 Task: Edit title to manager.
Action: Mouse moved to (770, 77)
Screenshot: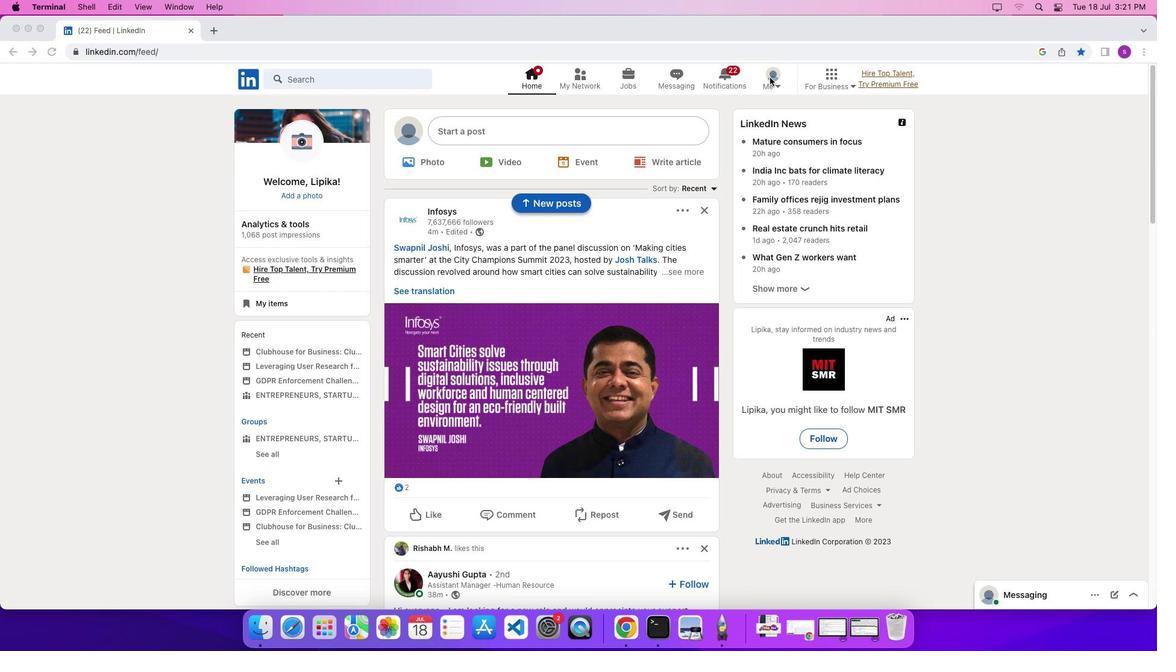 
Action: Mouse pressed left at (770, 77)
Screenshot: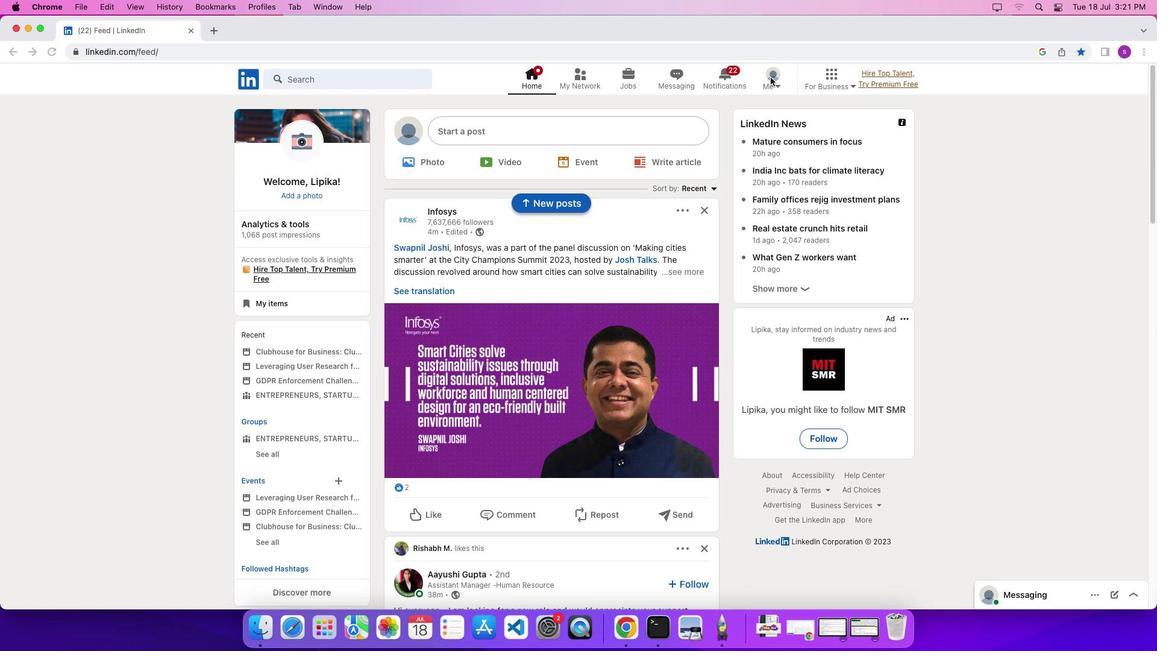 
Action: Mouse moved to (776, 82)
Screenshot: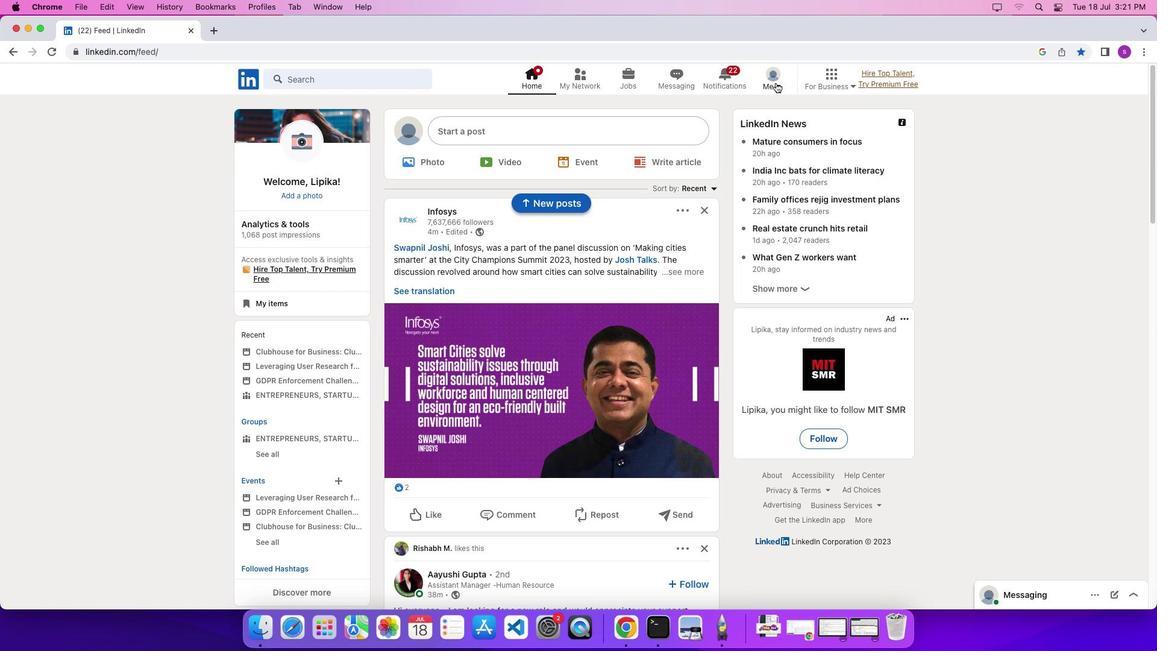 
Action: Mouse pressed left at (776, 82)
Screenshot: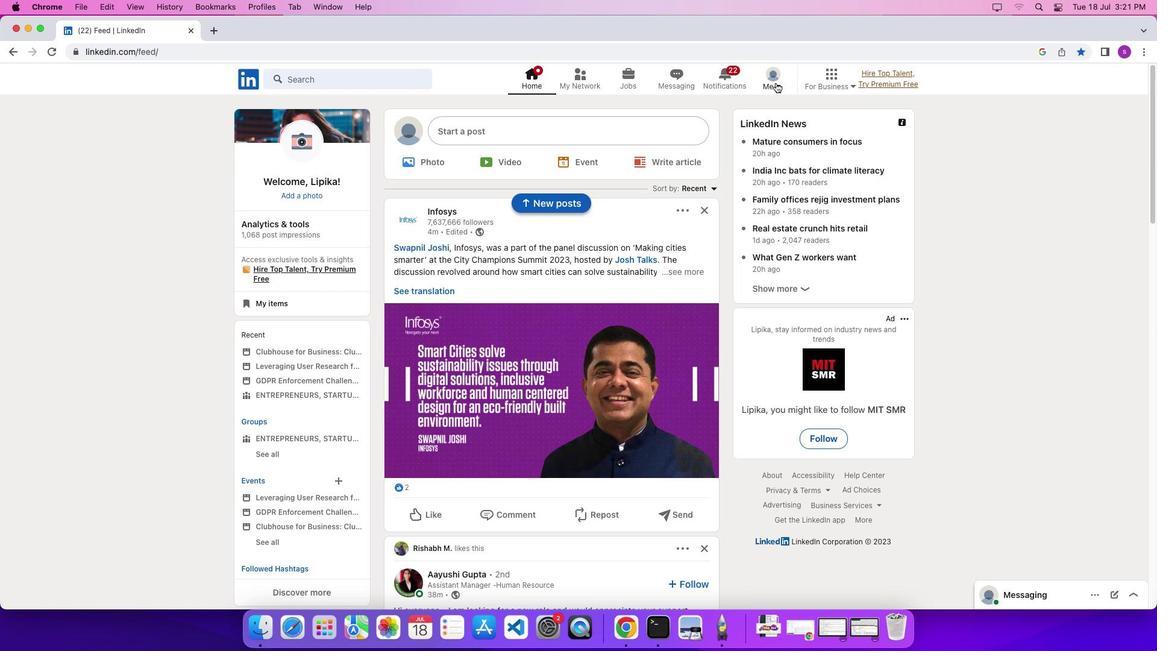 
Action: Mouse moved to (767, 146)
Screenshot: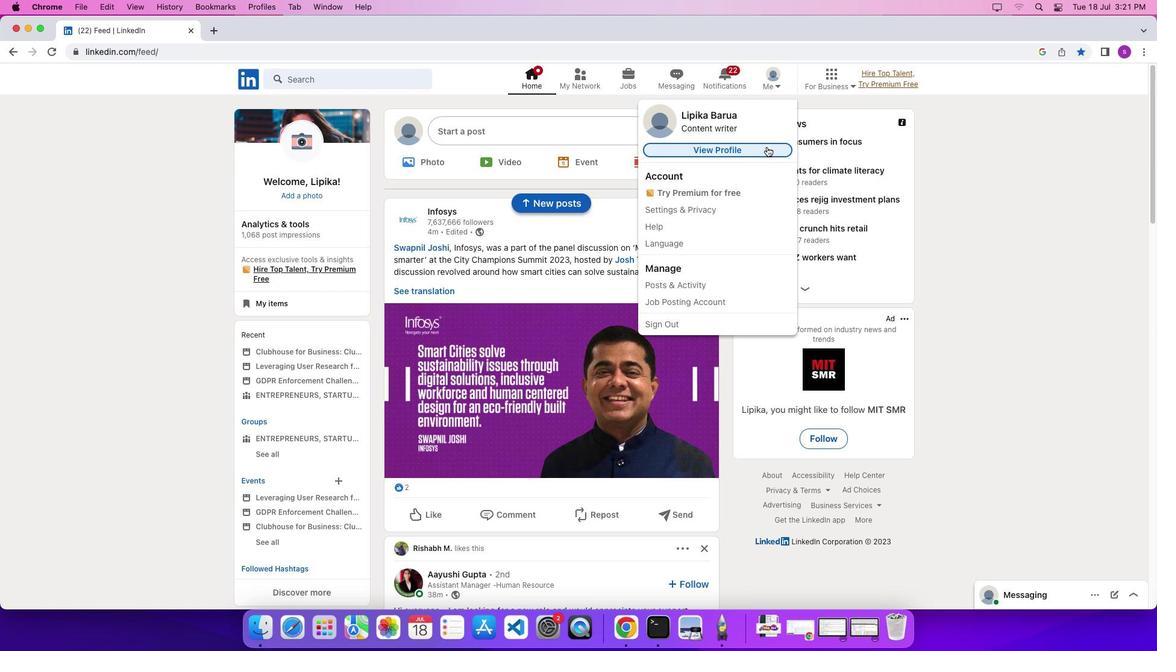 
Action: Mouse pressed left at (767, 146)
Screenshot: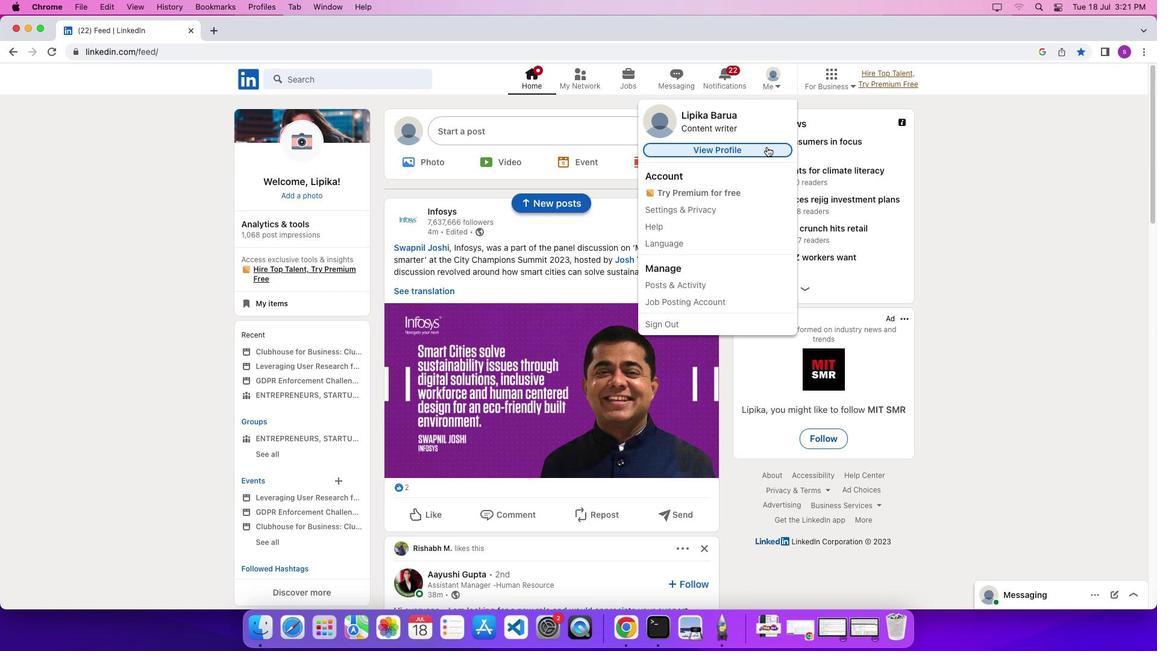 
Action: Mouse moved to (692, 338)
Screenshot: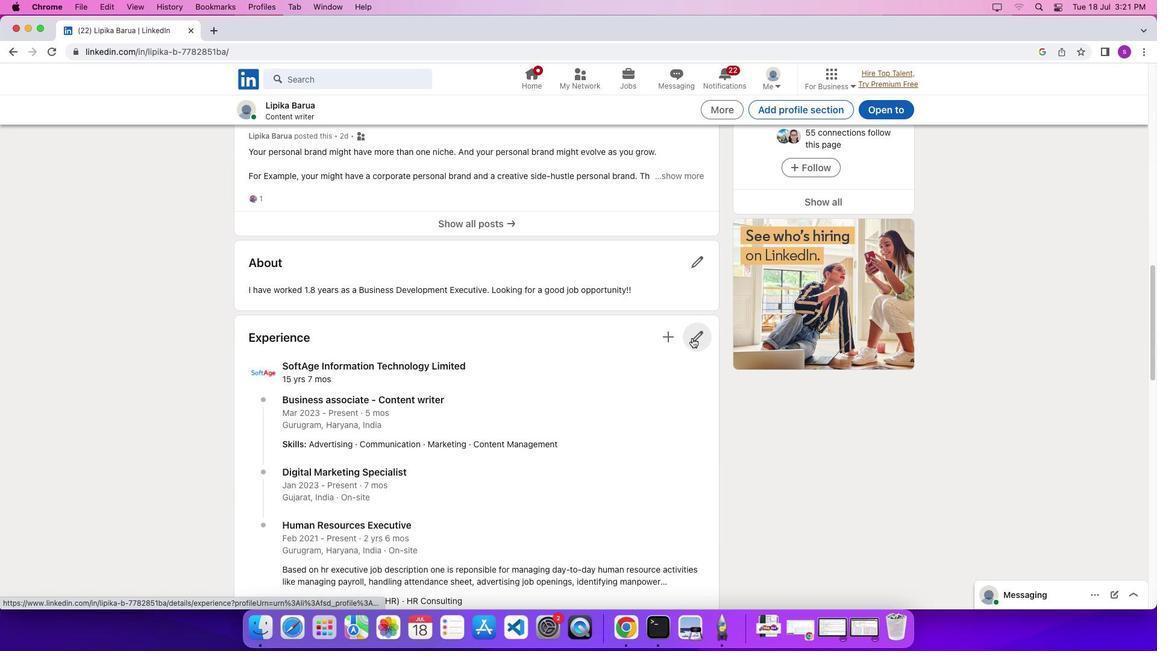 
Action: Mouse pressed left at (692, 338)
Screenshot: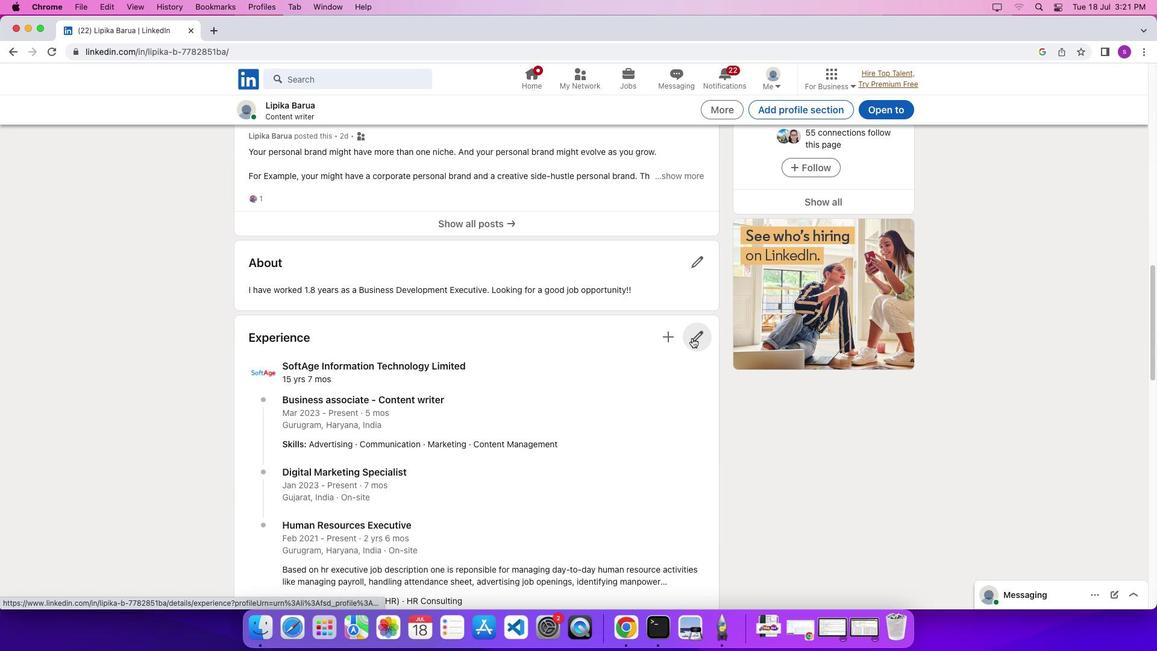 
Action: Mouse moved to (697, 217)
Screenshot: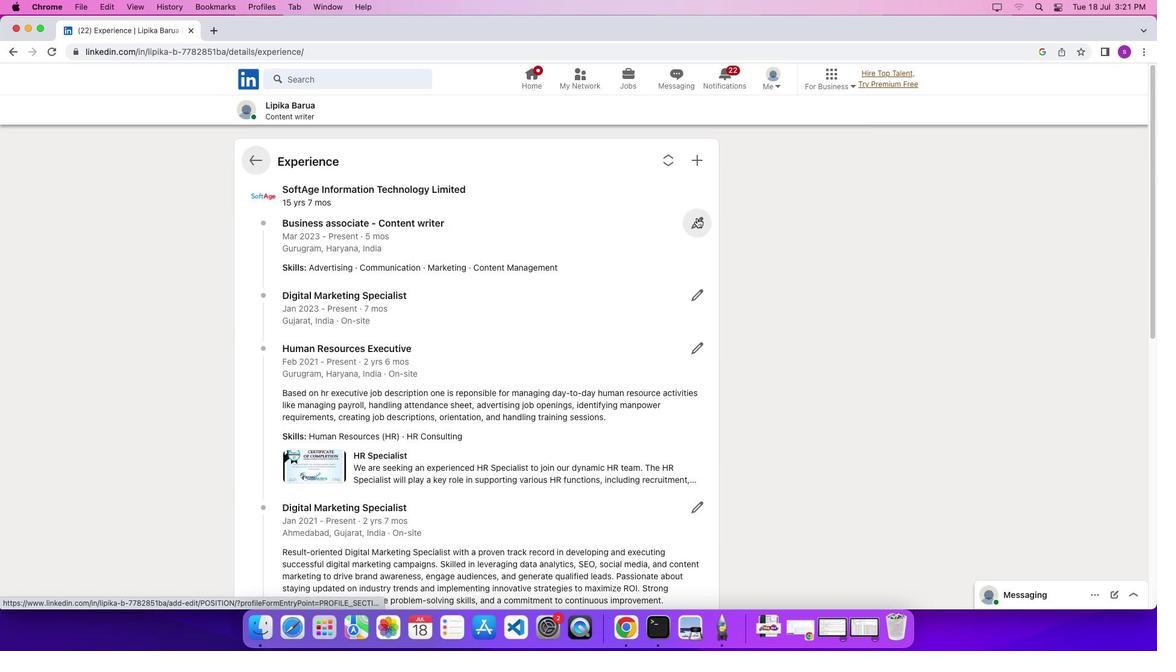 
Action: Mouse pressed left at (697, 217)
Screenshot: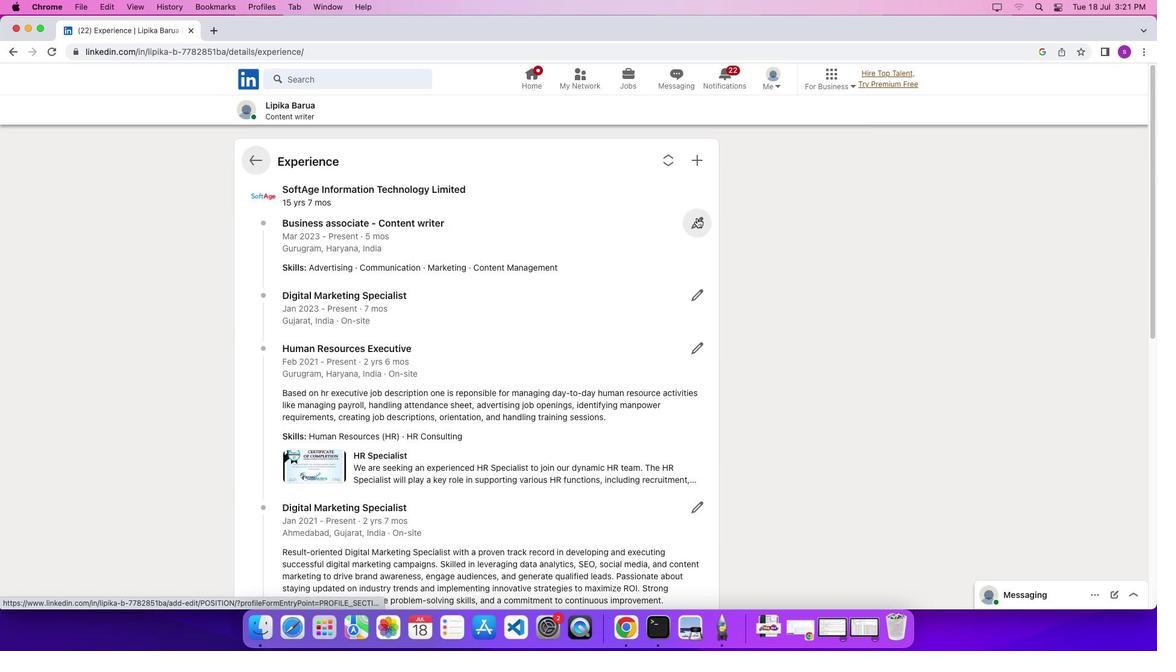 
Action: Mouse moved to (583, 226)
Screenshot: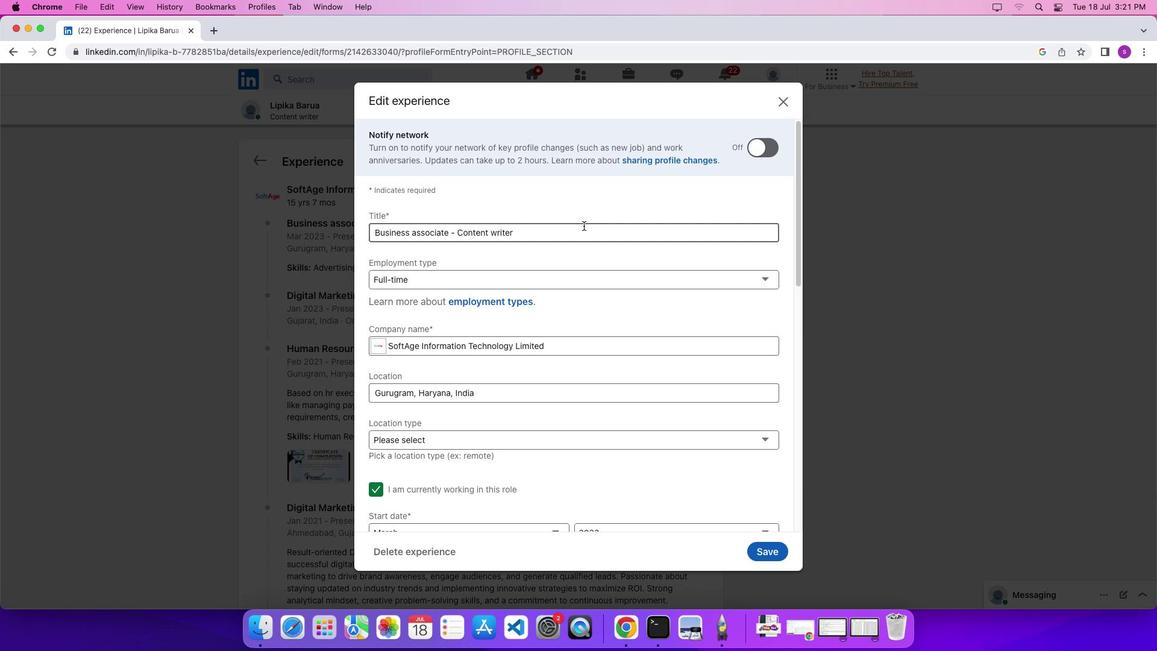 
Action: Mouse pressed left at (583, 226)
Screenshot: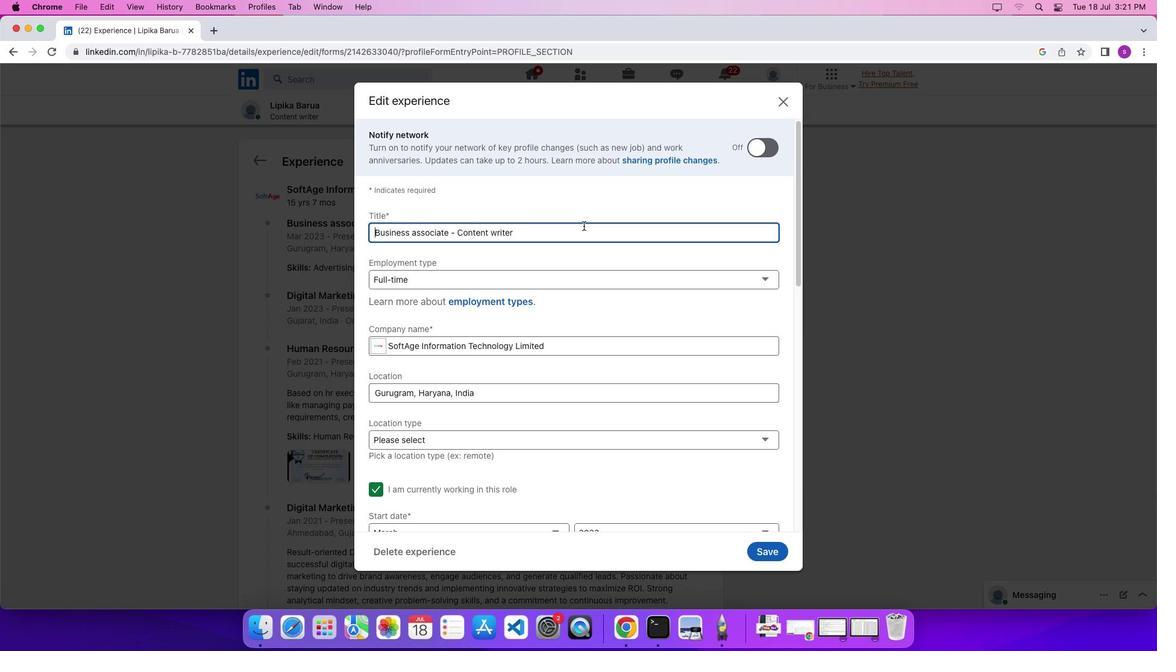 
Action: Mouse pressed left at (583, 226)
Screenshot: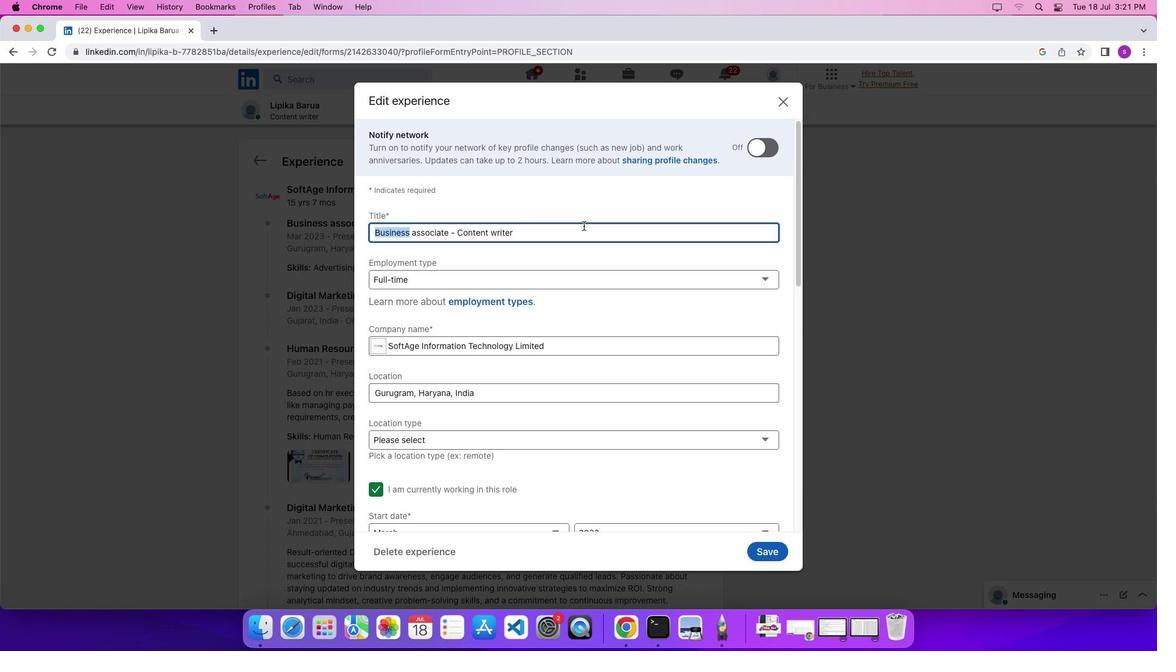 
Action: Mouse pressed left at (583, 226)
Screenshot: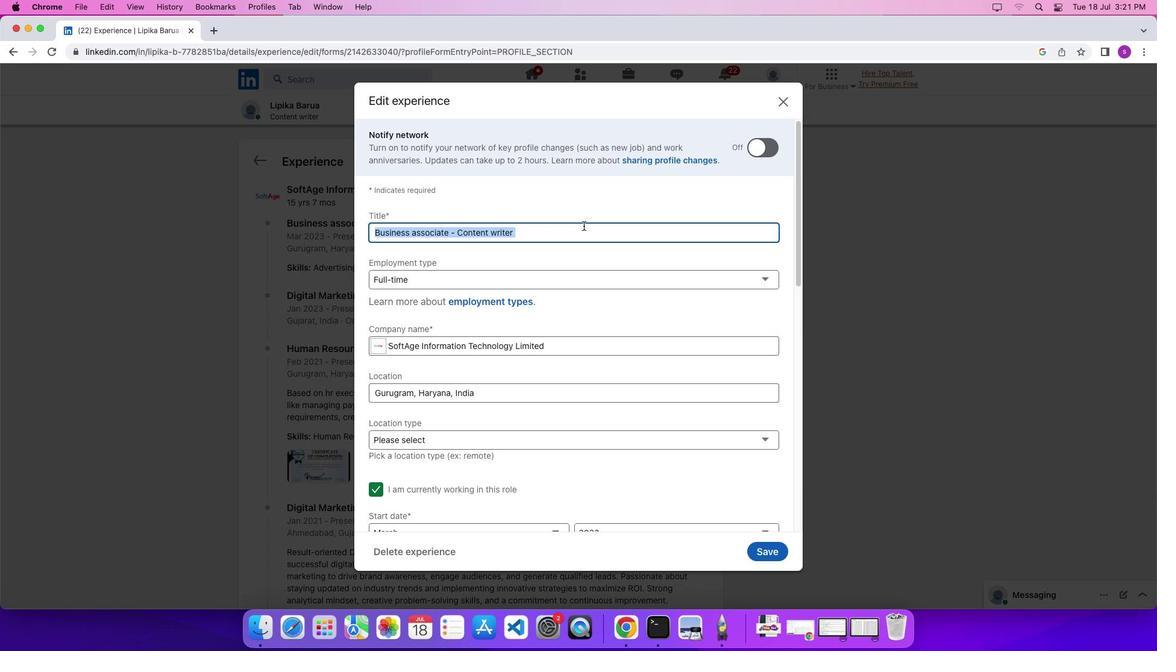 
Action: Mouse moved to (600, 265)
Screenshot: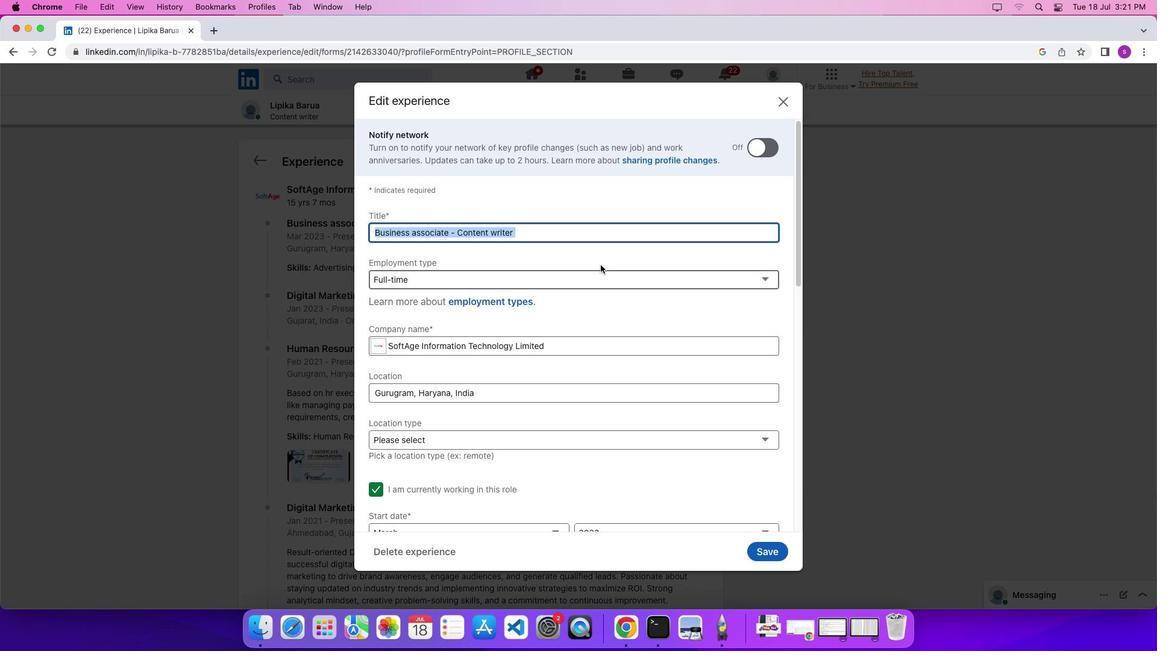 
Action: Key pressed Key.shift'M''a''a''n''a''g''e''r'
Screenshot: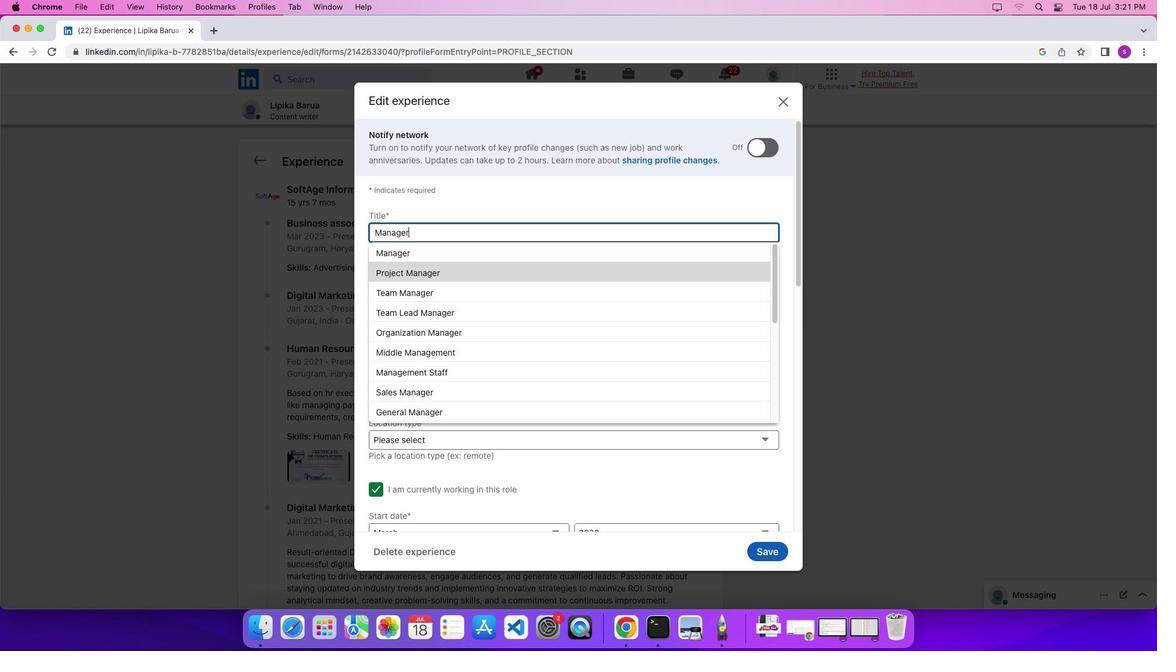 
Action: Mouse moved to (572, 247)
Screenshot: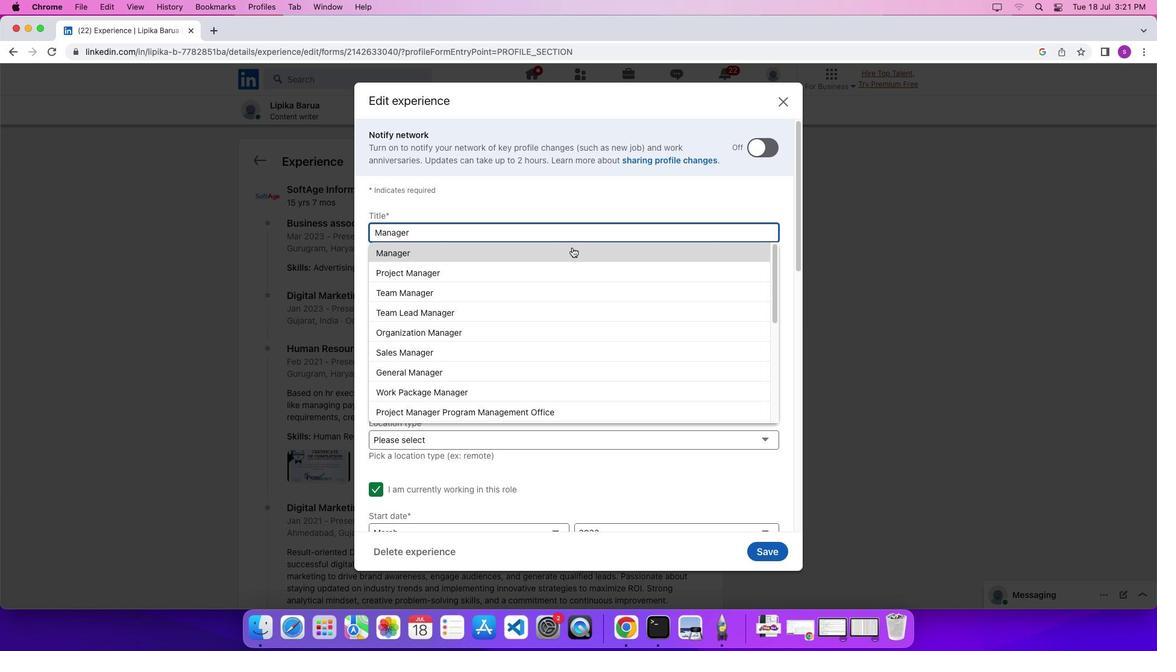 
Action: Mouse pressed left at (572, 247)
Screenshot: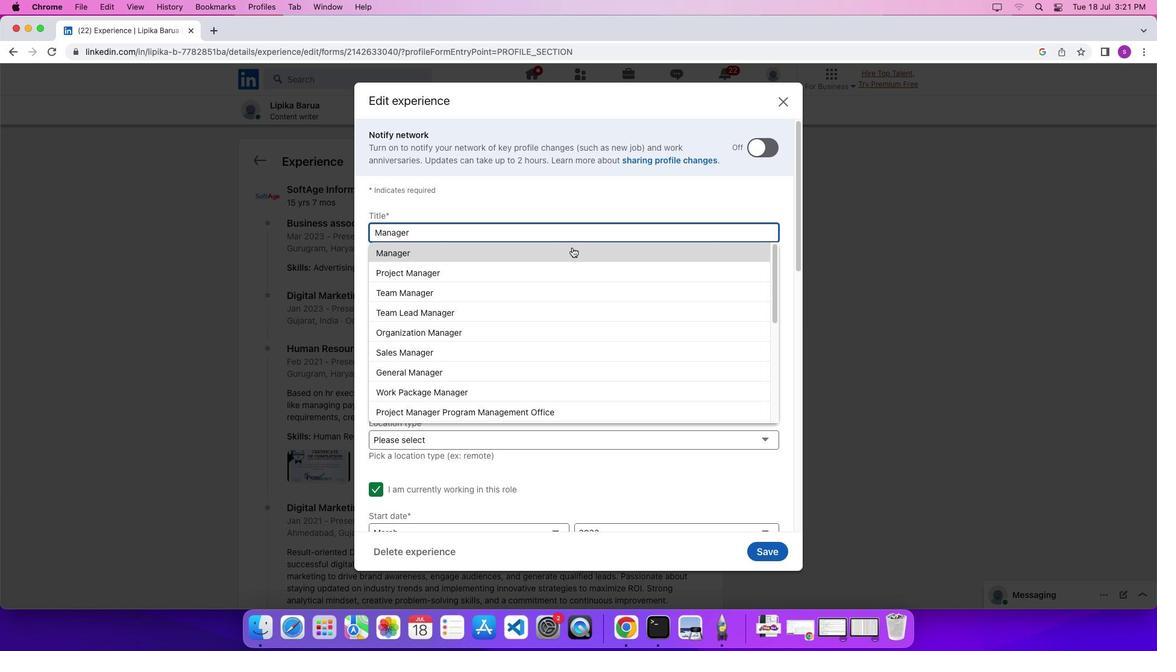 
Action: Mouse moved to (572, 249)
Screenshot: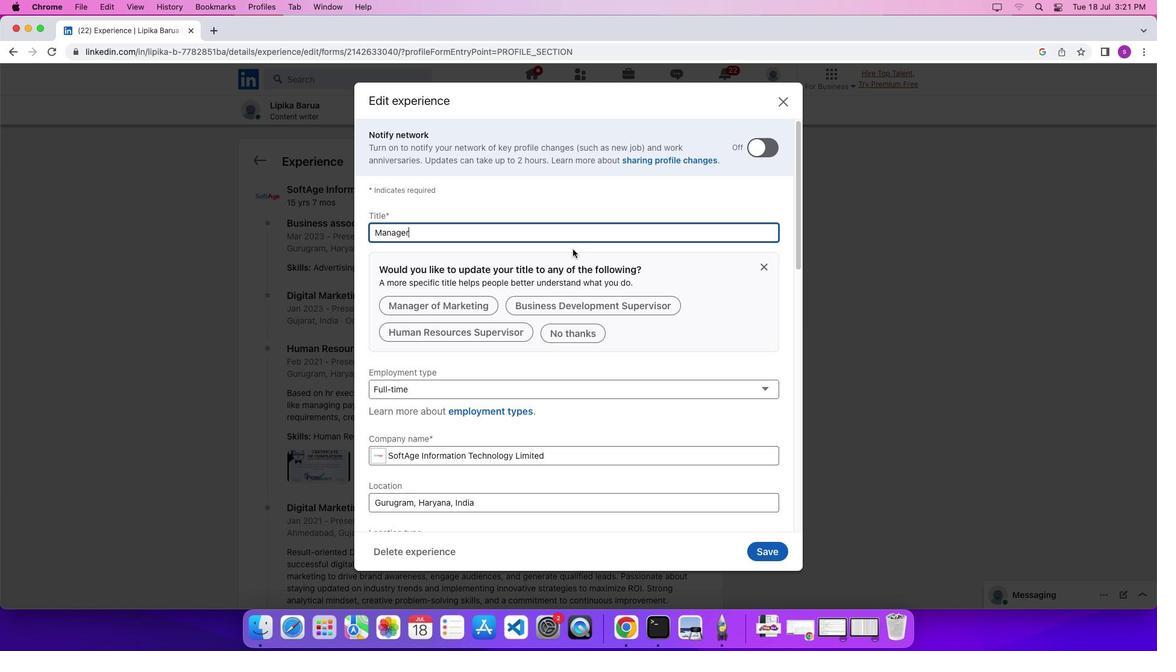 
